 Task: Submit feedback to Microsoft about an email in Outlook, including a screenshot.
Action: Mouse moved to (238, 27)
Screenshot: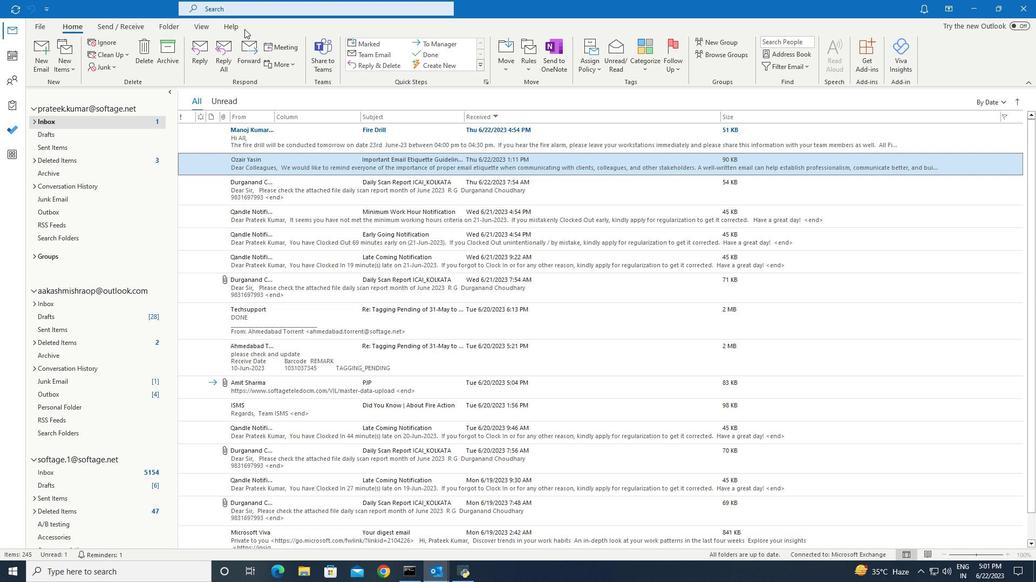 
Action: Mouse pressed left at (238, 27)
Screenshot: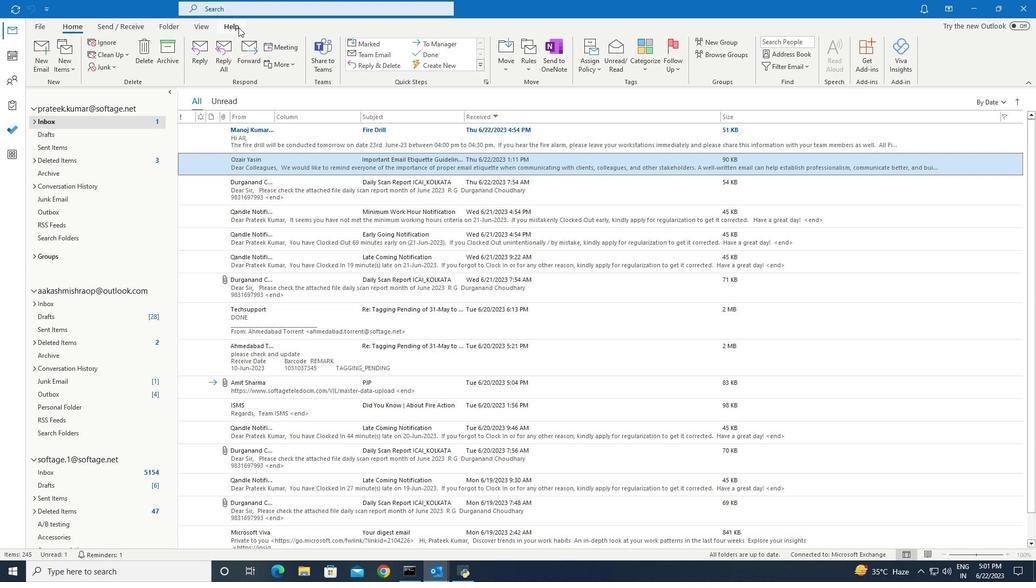 
Action: Mouse moved to (160, 51)
Screenshot: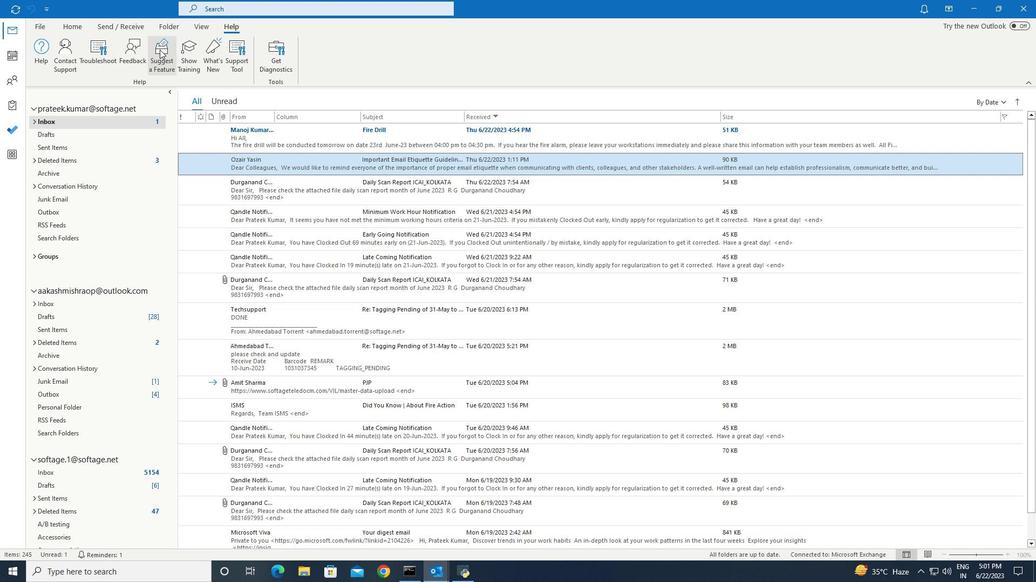 
Action: Mouse pressed left at (160, 51)
Screenshot: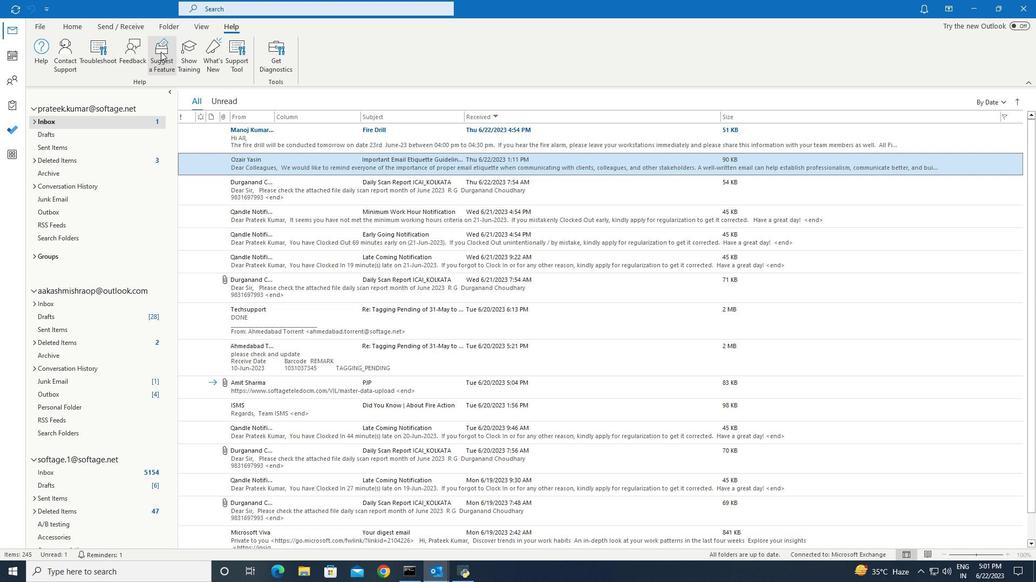 
Action: Mouse moved to (880, 334)
Screenshot: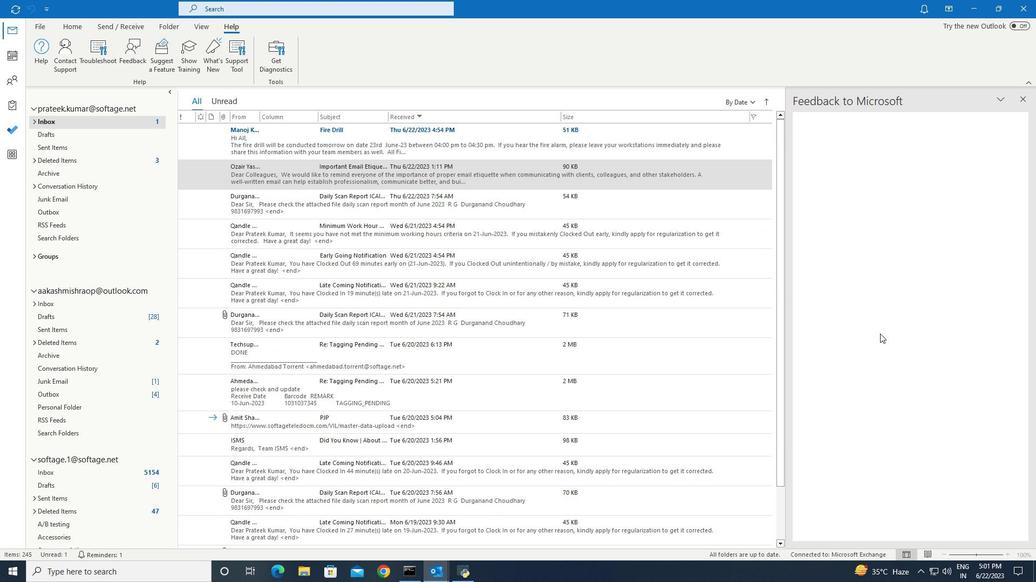 
